 Task: Set the additional fonts directory for subtitle renderers using libass to "D:".
Action: Mouse moved to (120, 15)
Screenshot: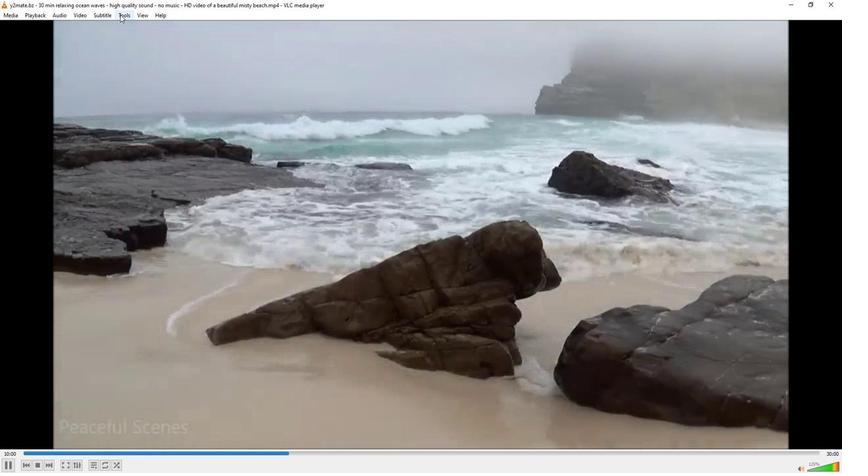 
Action: Mouse pressed left at (120, 15)
Screenshot: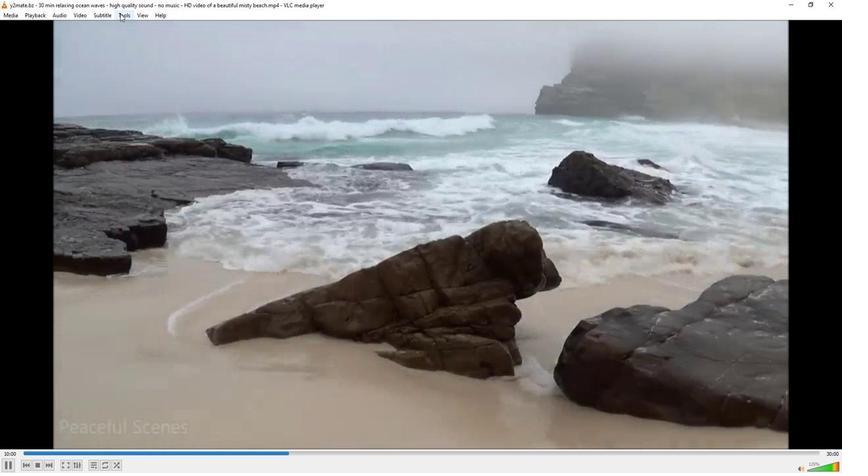 
Action: Mouse moved to (140, 120)
Screenshot: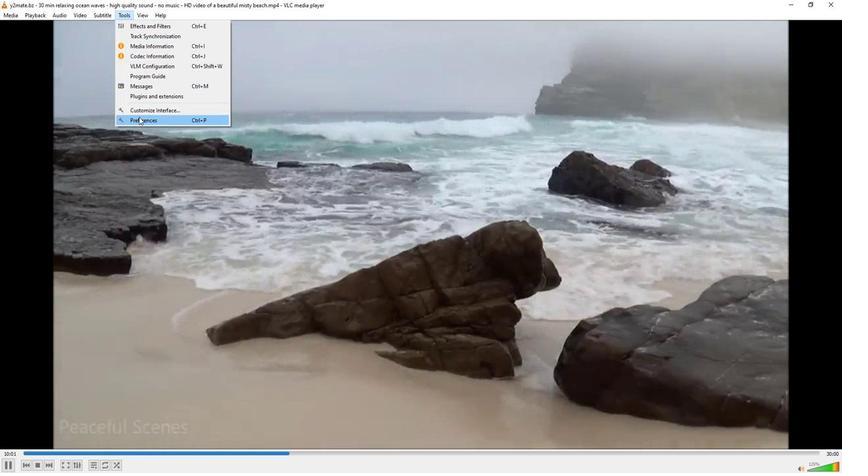 
Action: Mouse pressed left at (140, 120)
Screenshot: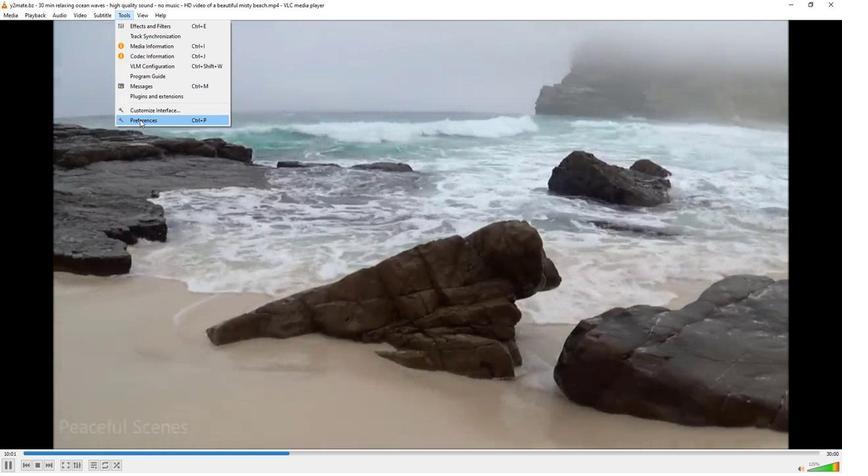 
Action: Mouse moved to (100, 367)
Screenshot: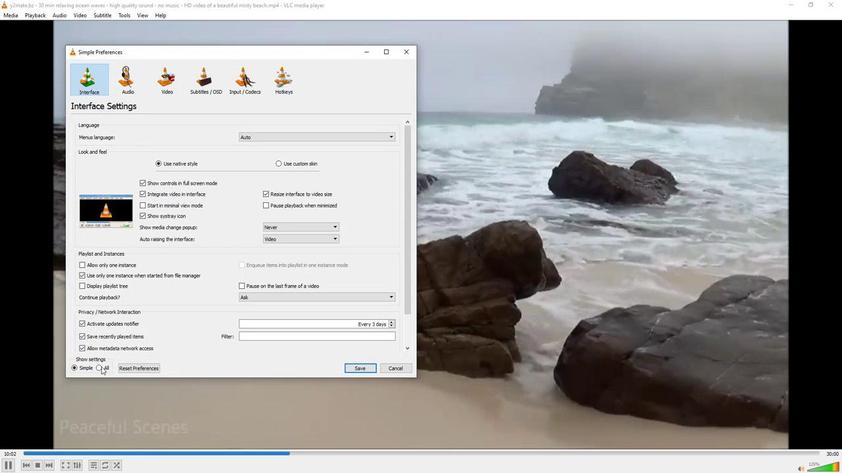 
Action: Mouse pressed left at (100, 367)
Screenshot: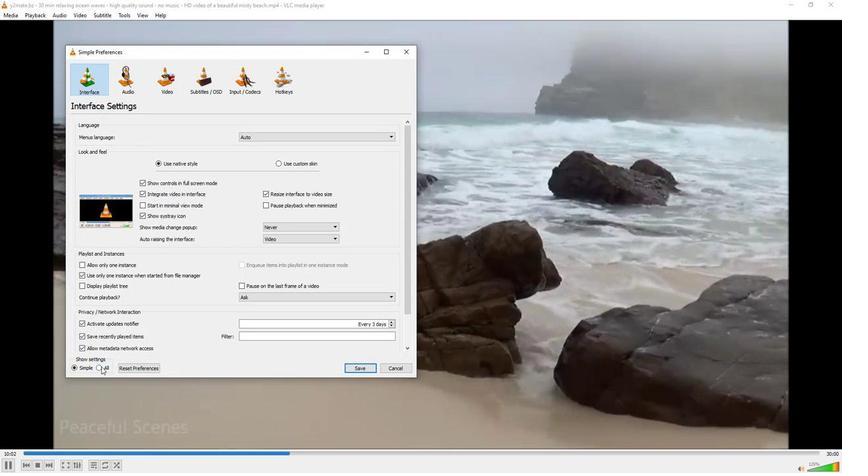 
Action: Mouse moved to (85, 247)
Screenshot: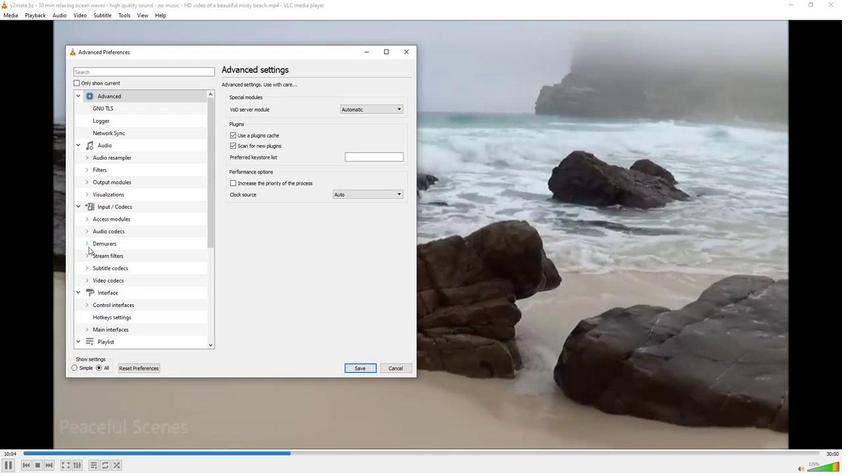 
Action: Mouse pressed left at (85, 247)
Screenshot: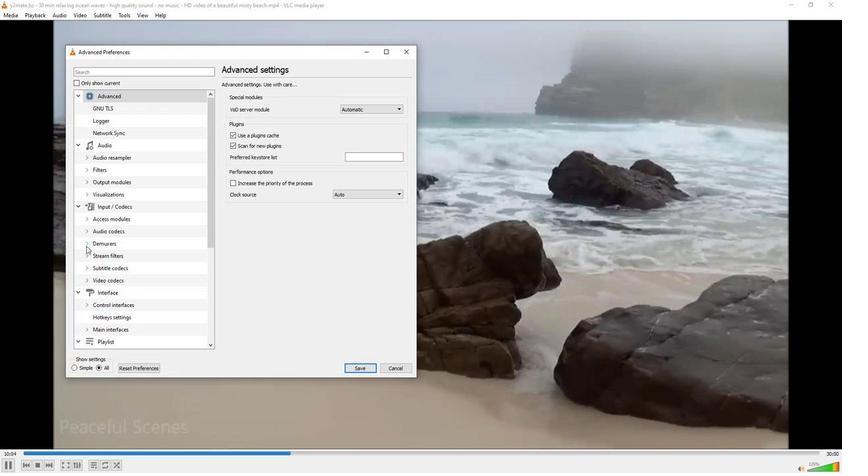 
Action: Mouse moved to (98, 294)
Screenshot: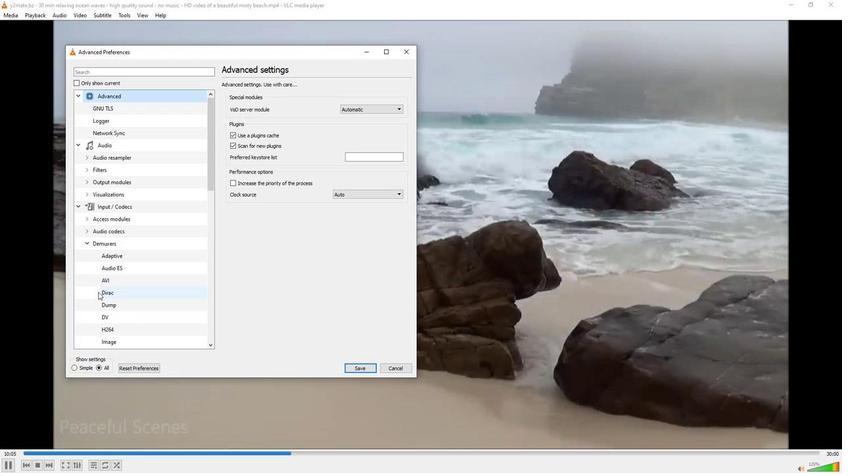
Action: Mouse scrolled (98, 293) with delta (0, 0)
Screenshot: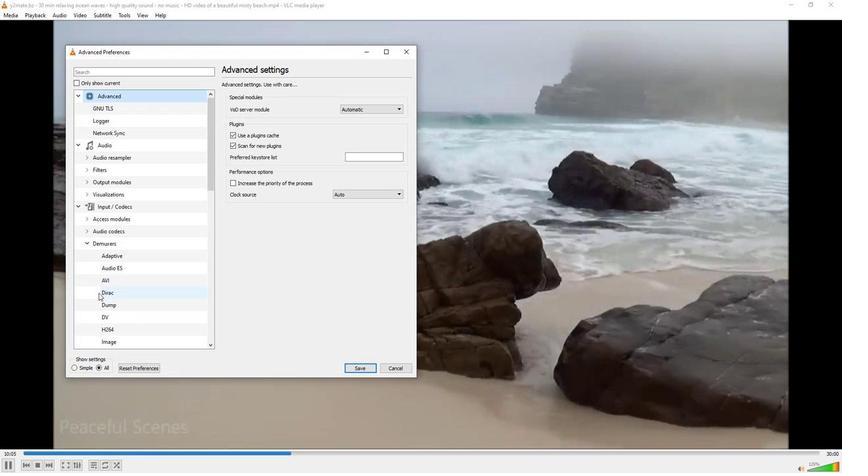 
Action: Mouse scrolled (98, 293) with delta (0, 0)
Screenshot: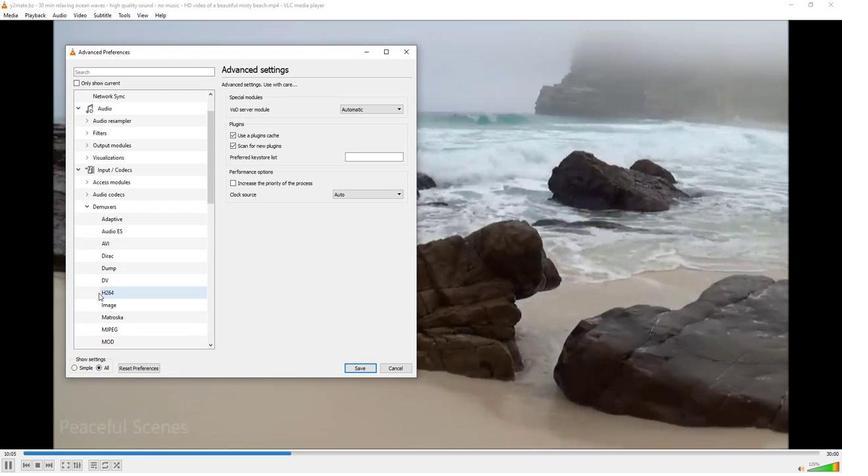 
Action: Mouse scrolled (98, 293) with delta (0, 0)
Screenshot: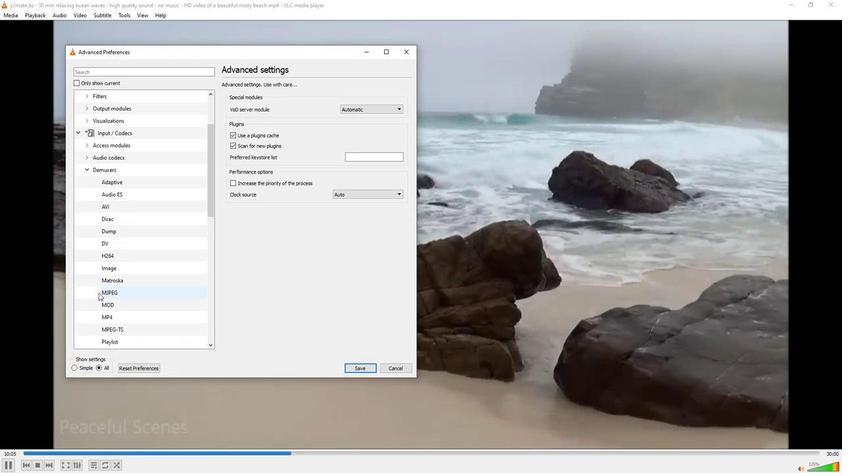 
Action: Mouse scrolled (98, 293) with delta (0, 0)
Screenshot: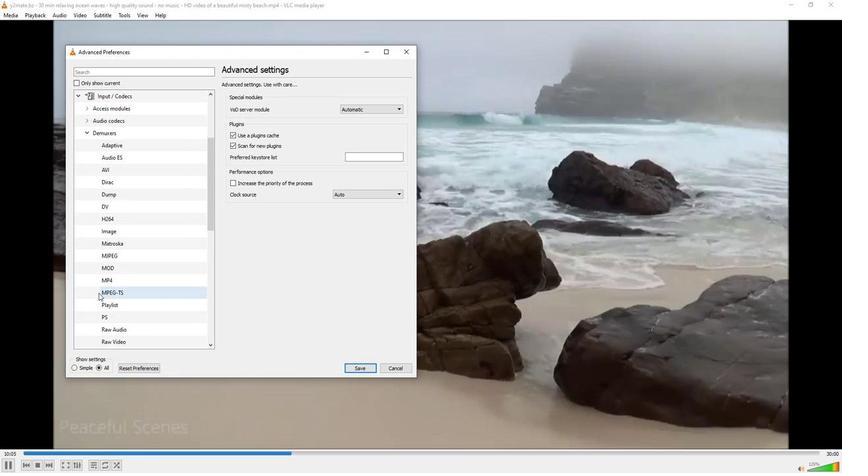 
Action: Mouse scrolled (98, 293) with delta (0, 0)
Screenshot: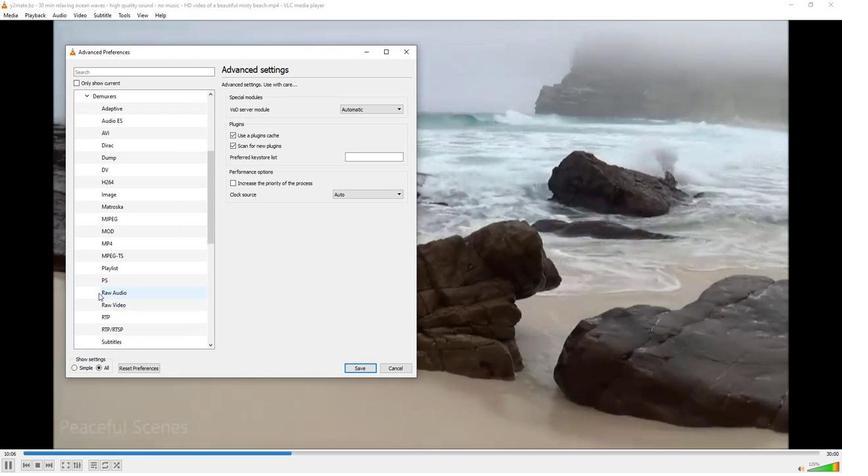 
Action: Mouse scrolled (98, 293) with delta (0, 0)
Screenshot: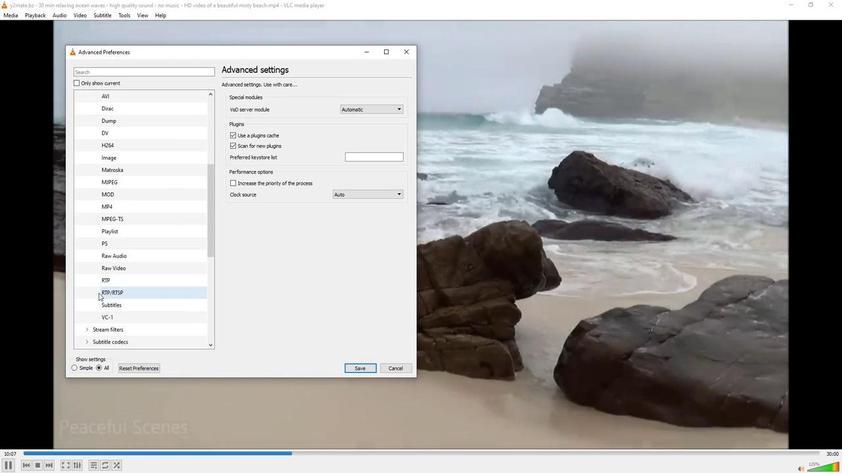 
Action: Mouse moved to (84, 305)
Screenshot: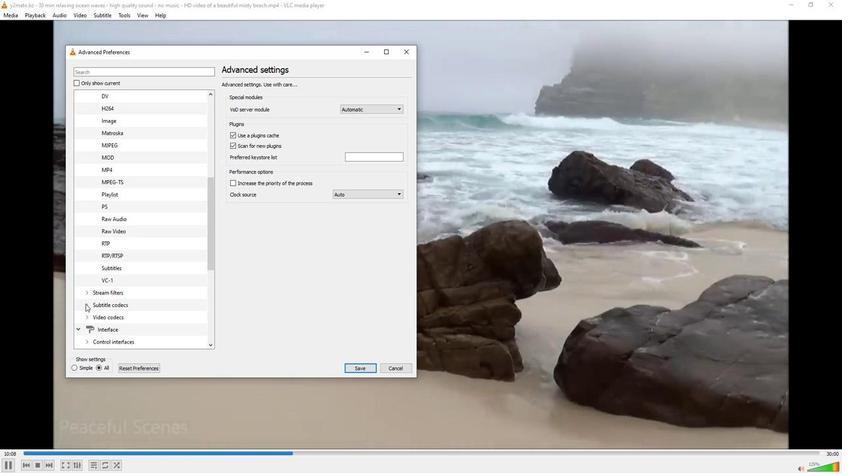 
Action: Mouse pressed left at (84, 305)
Screenshot: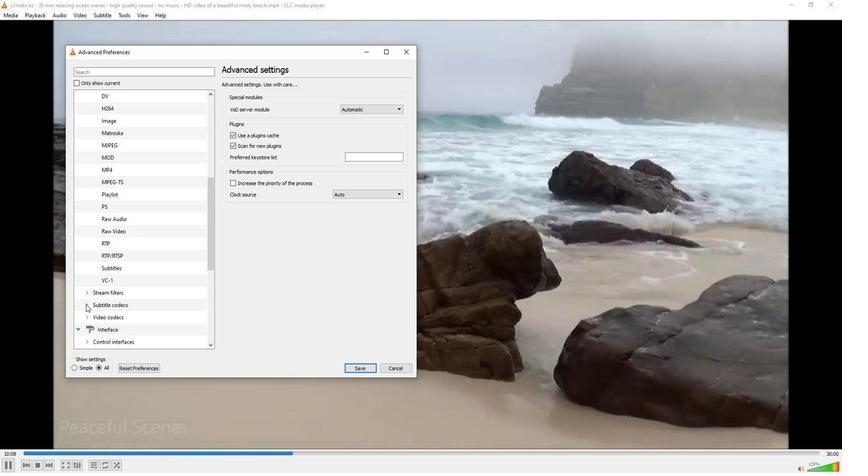 
Action: Mouse moved to (96, 313)
Screenshot: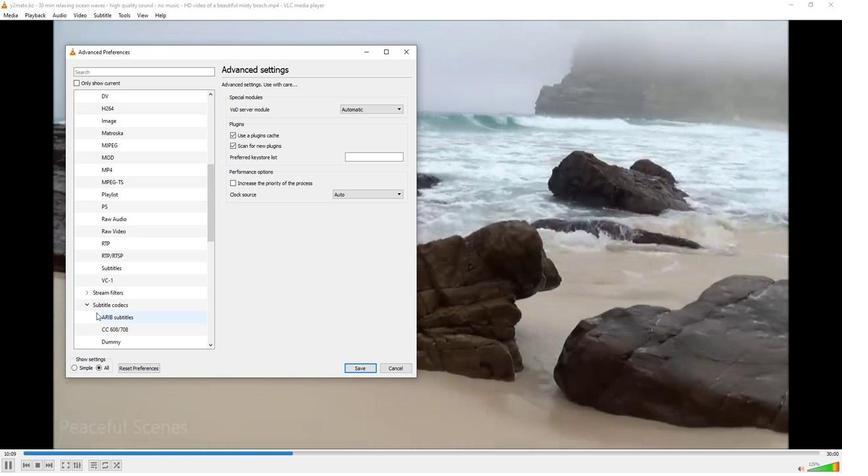
Action: Mouse scrolled (96, 313) with delta (0, 0)
Screenshot: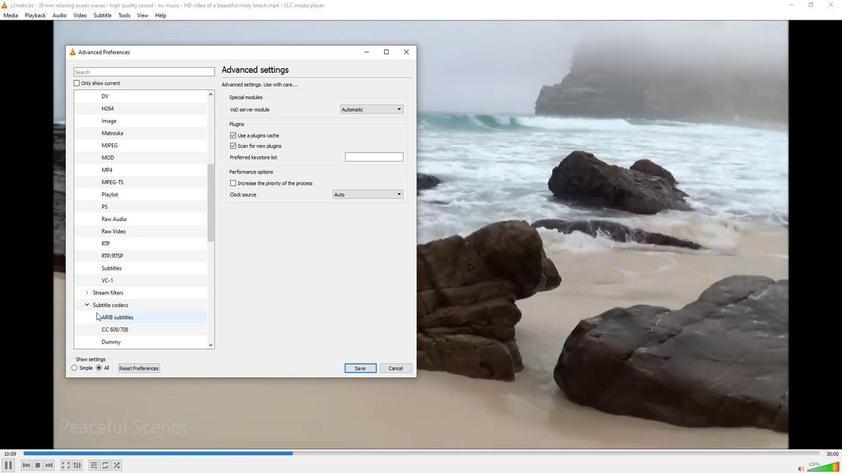 
Action: Mouse moved to (96, 313)
Screenshot: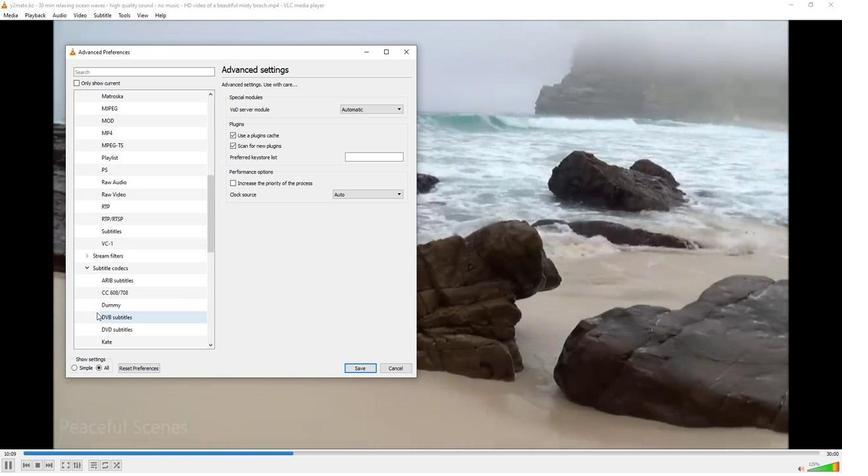 
Action: Mouse scrolled (96, 313) with delta (0, 0)
Screenshot: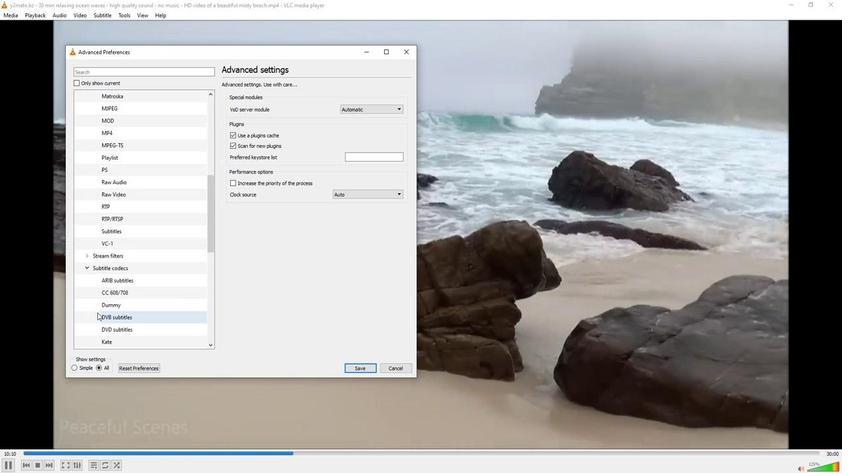 
Action: Mouse moved to (106, 332)
Screenshot: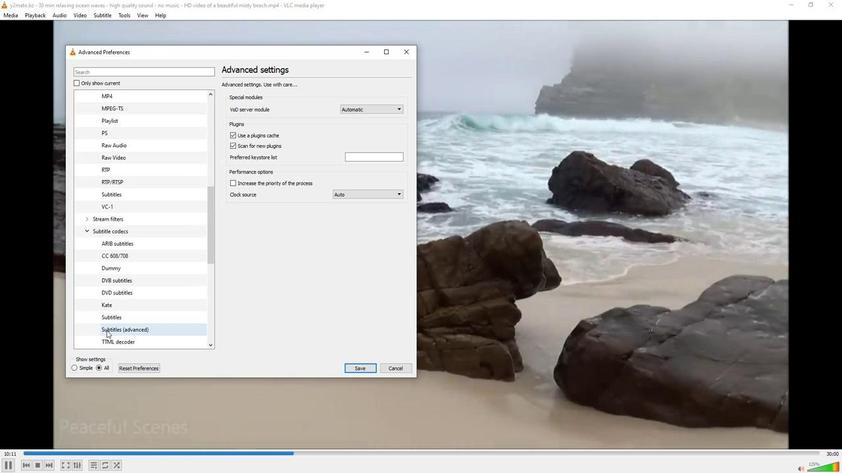 
Action: Mouse pressed left at (106, 332)
Screenshot: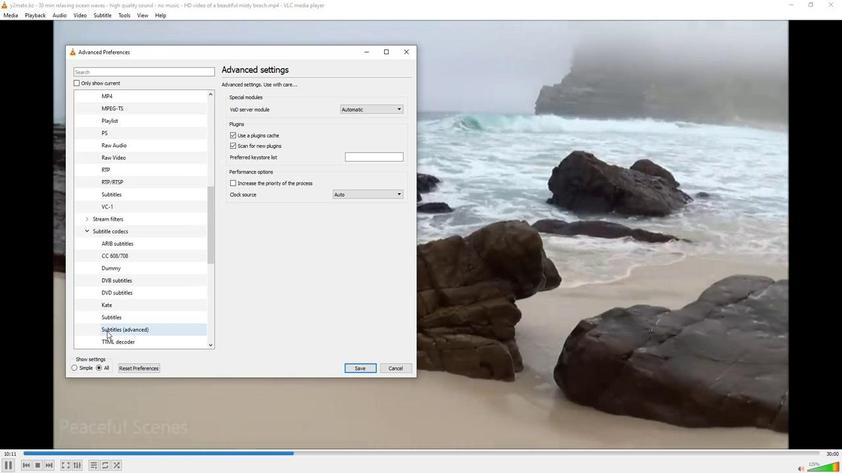 
Action: Mouse moved to (373, 98)
Screenshot: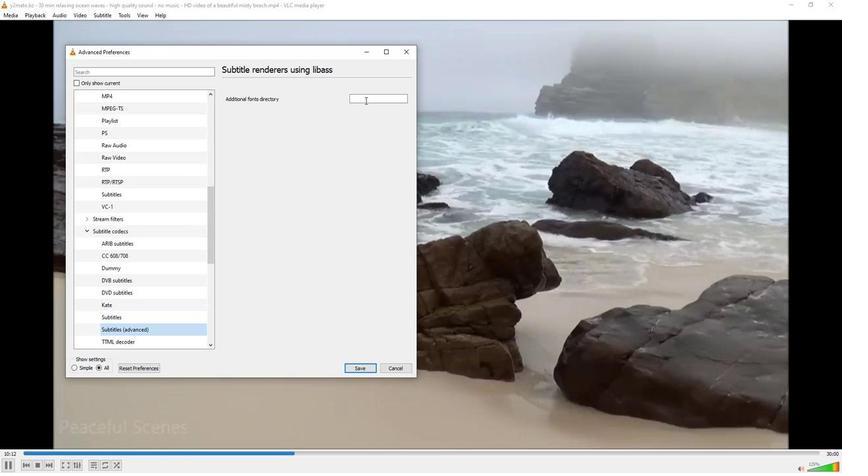 
Action: Mouse pressed left at (373, 98)
Screenshot: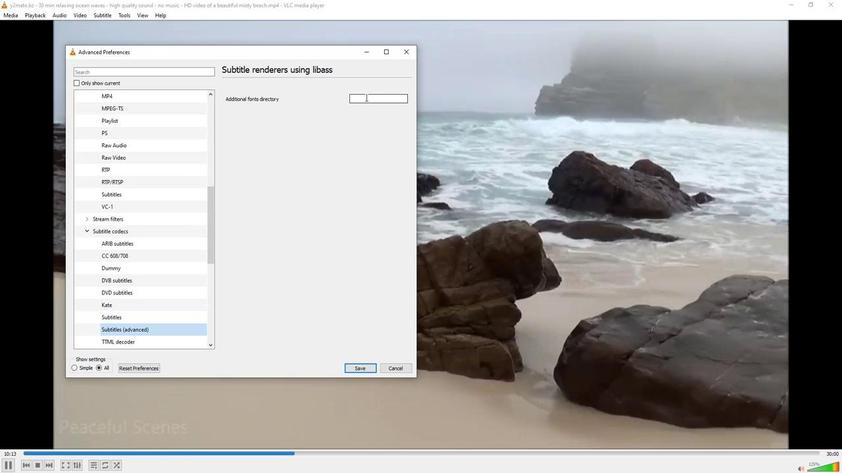 
Action: Key pressed <Key.caps_lock>D<Key.shift_r>:
Screenshot: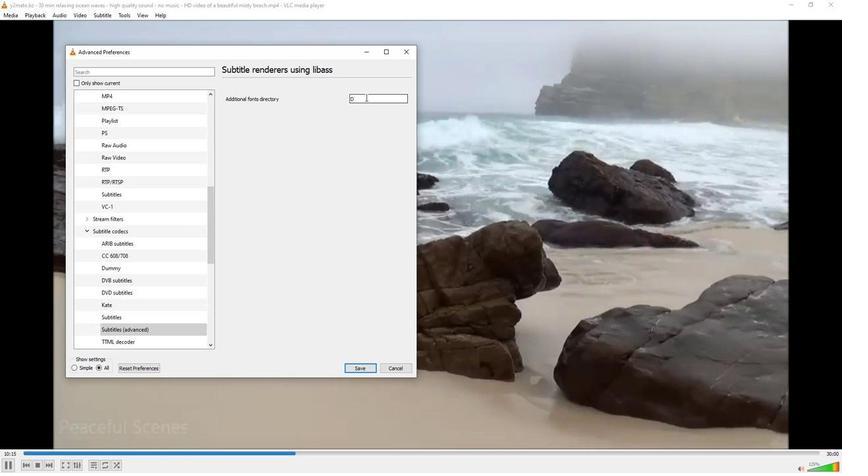 
Action: Mouse moved to (364, 128)
Screenshot: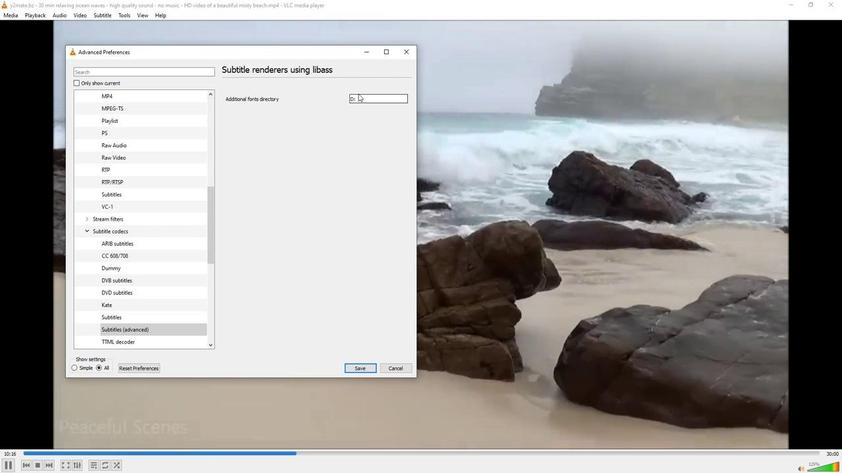 
